 Task: Create a due date automation trigger when advanced on, 2 hours before a card is due add checklist without checklist "Resume".
Action: Mouse moved to (1069, 78)
Screenshot: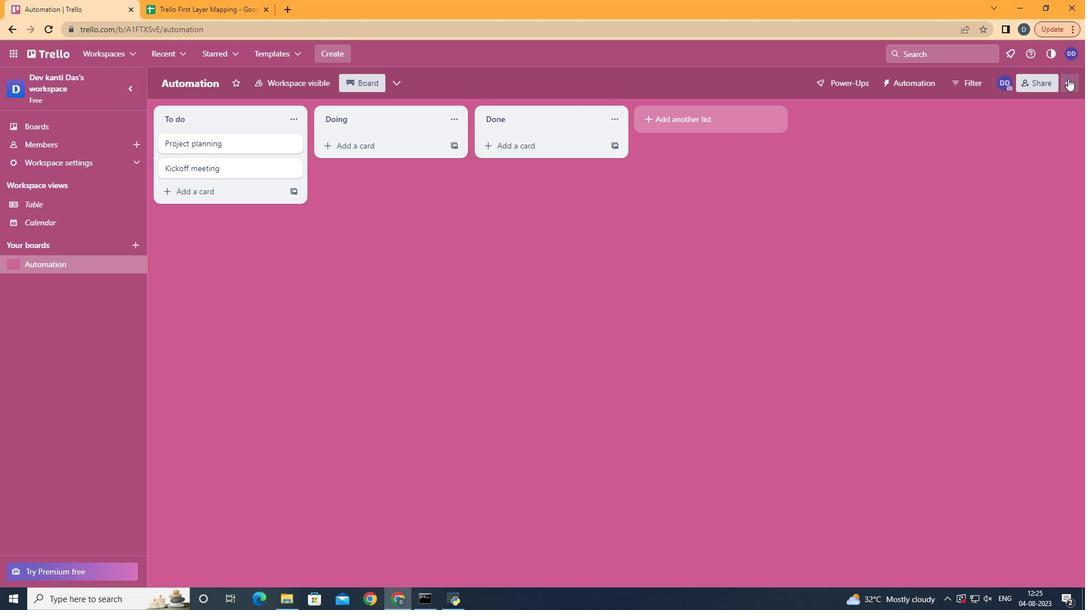 
Action: Mouse pressed left at (1069, 78)
Screenshot: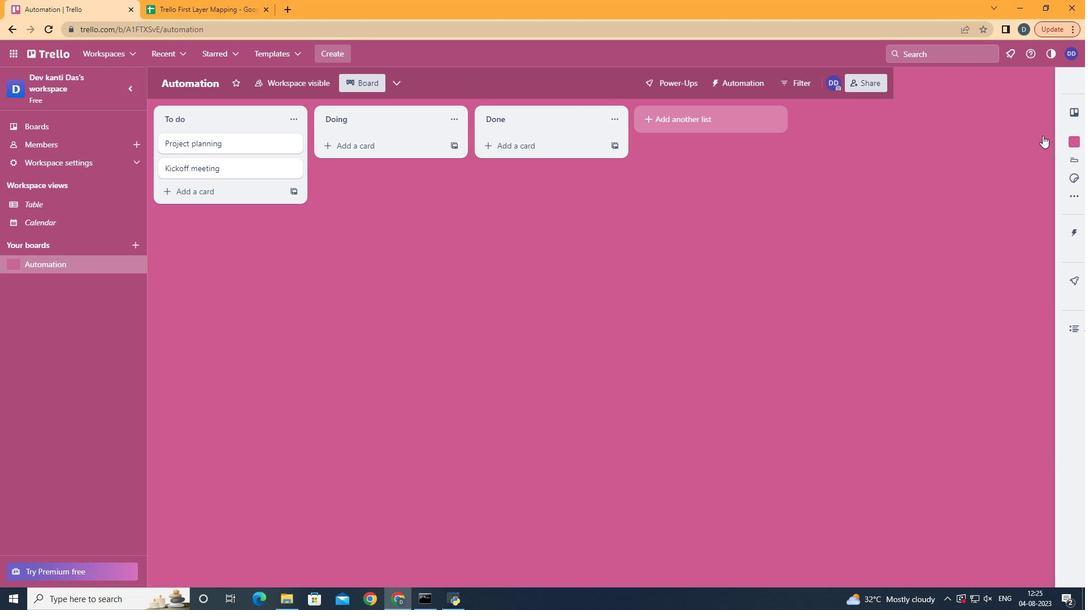 
Action: Mouse moved to (980, 243)
Screenshot: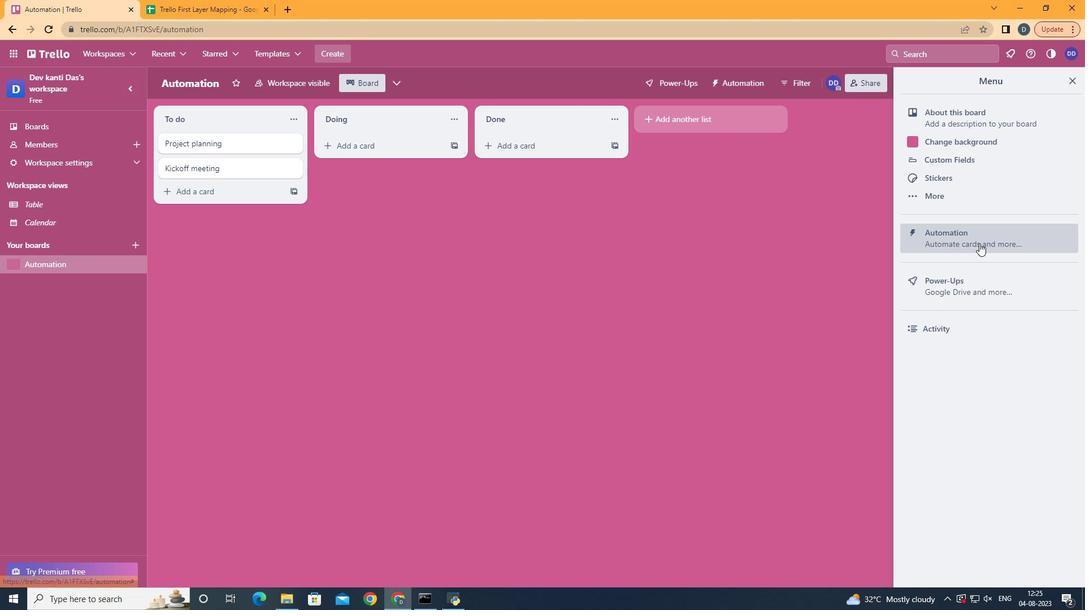 
Action: Mouse pressed left at (980, 243)
Screenshot: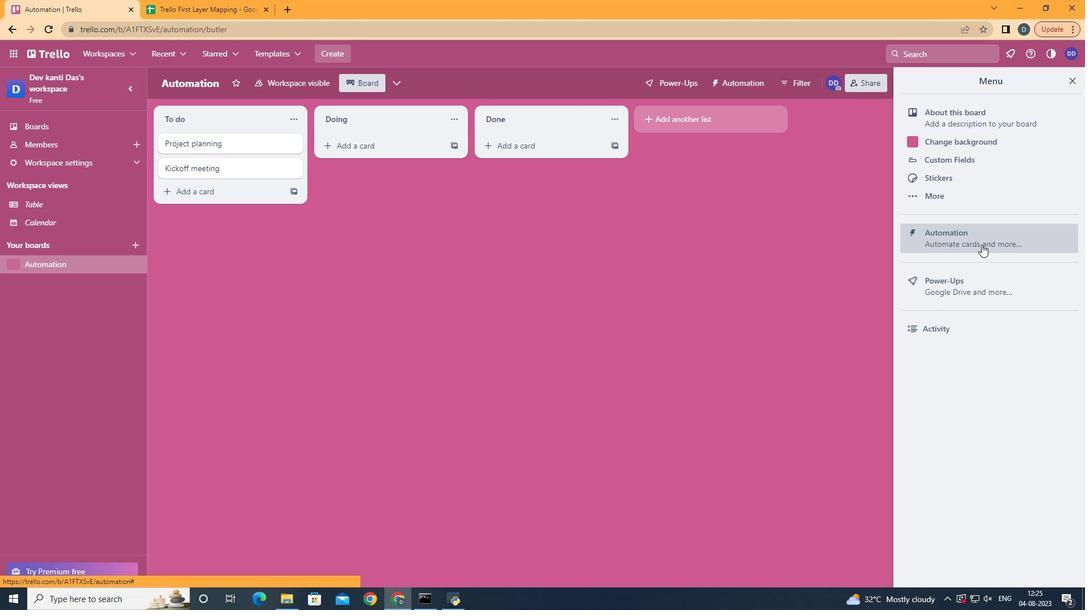 
Action: Mouse moved to (228, 220)
Screenshot: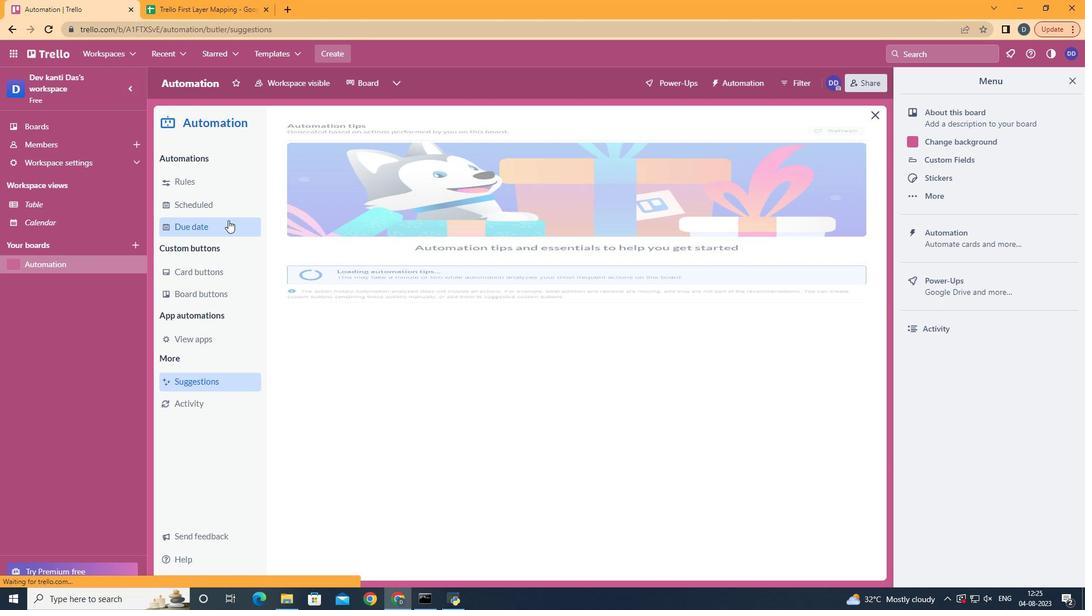 
Action: Mouse pressed left at (228, 220)
Screenshot: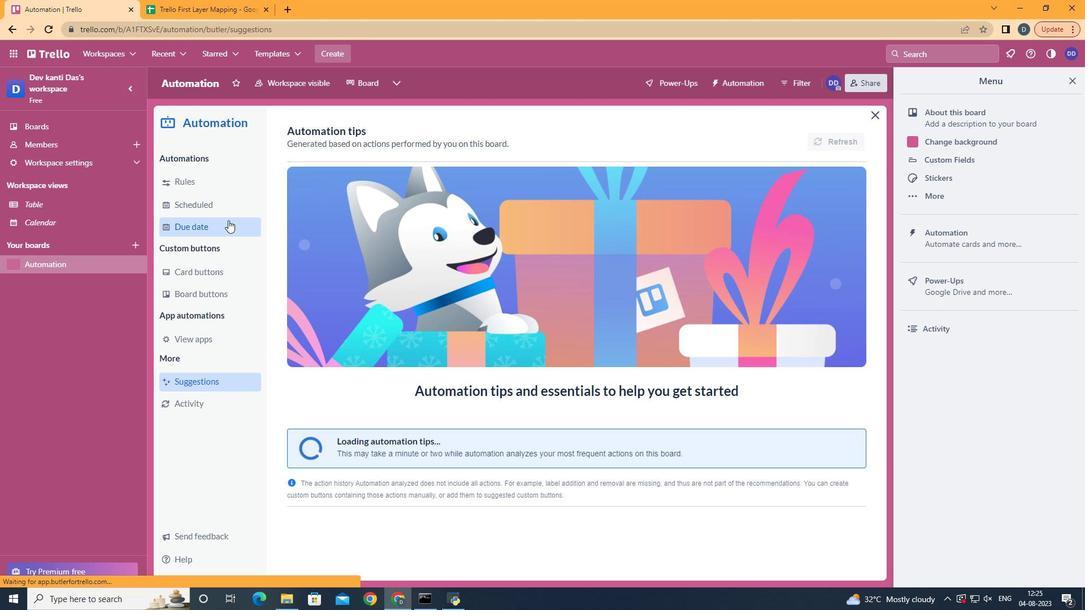 
Action: Mouse moved to (808, 130)
Screenshot: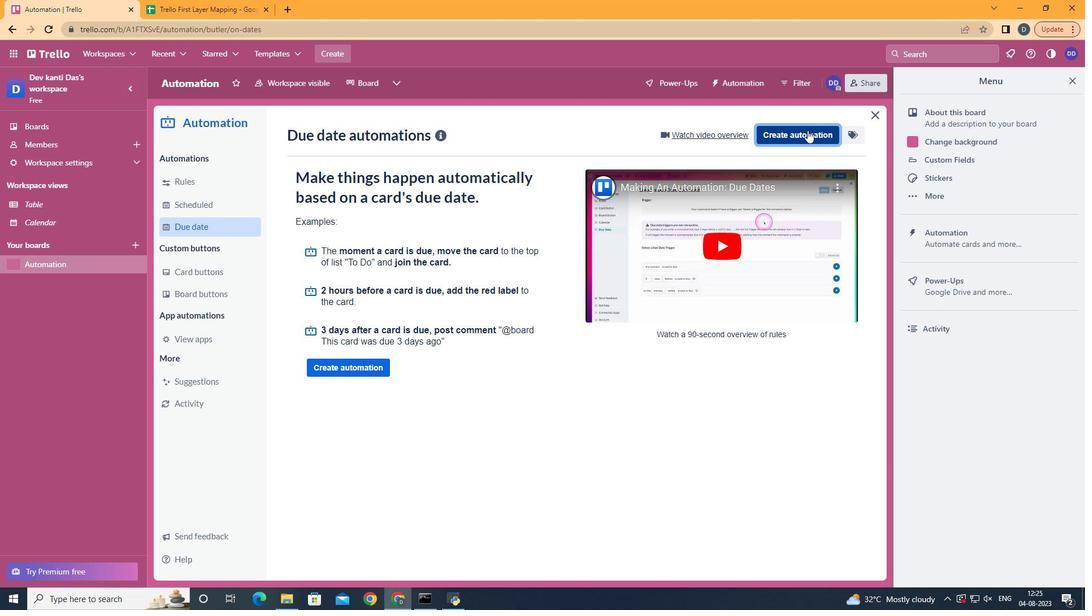 
Action: Mouse pressed left at (808, 130)
Screenshot: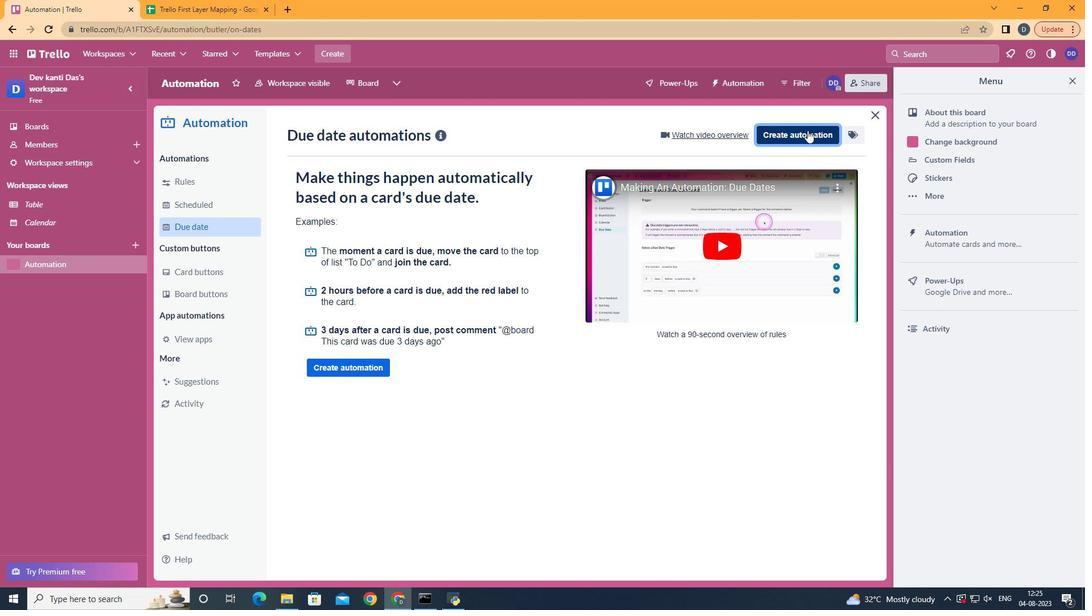 
Action: Mouse moved to (642, 233)
Screenshot: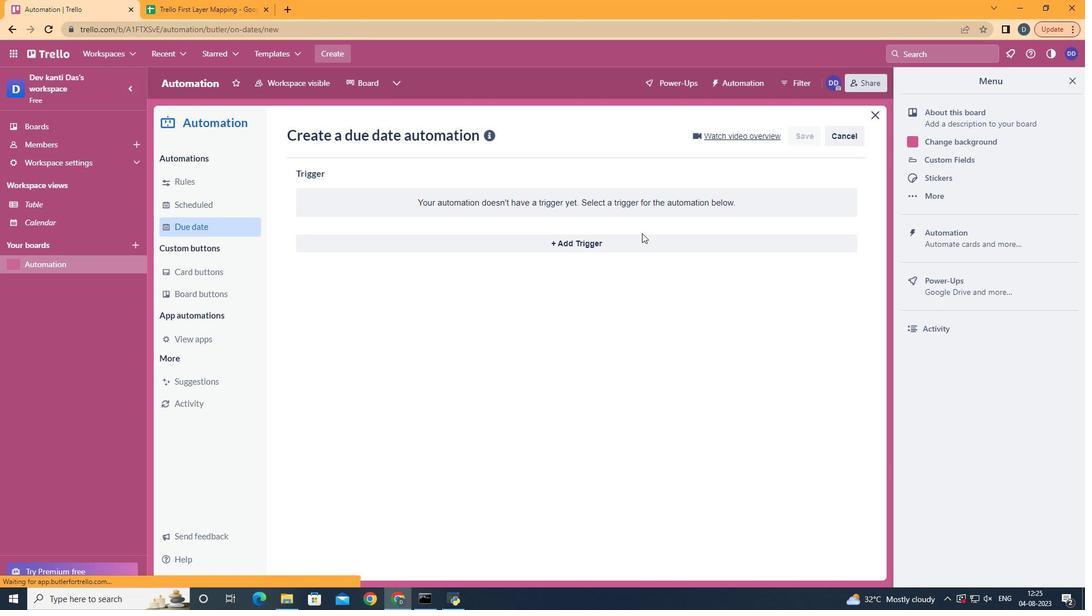 
Action: Mouse pressed left at (642, 233)
Screenshot: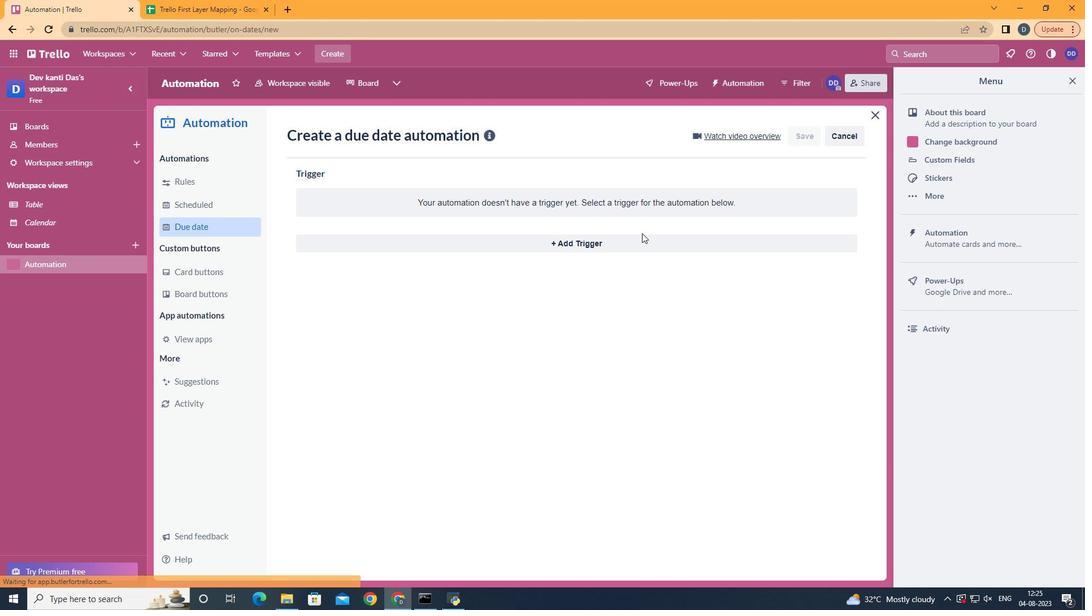 
Action: Mouse moved to (641, 238)
Screenshot: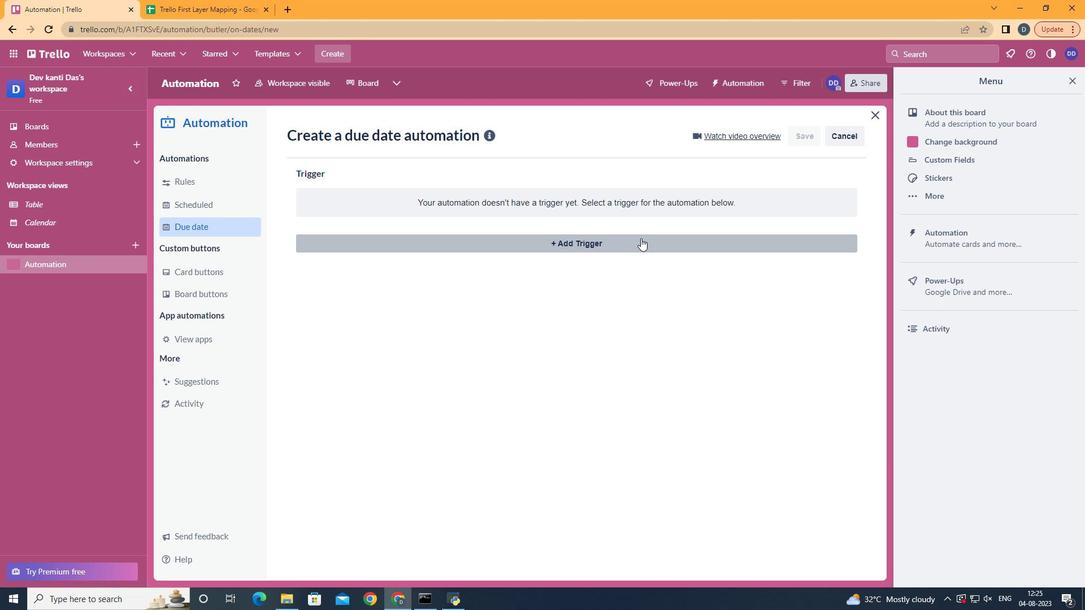 
Action: Mouse pressed left at (641, 238)
Screenshot: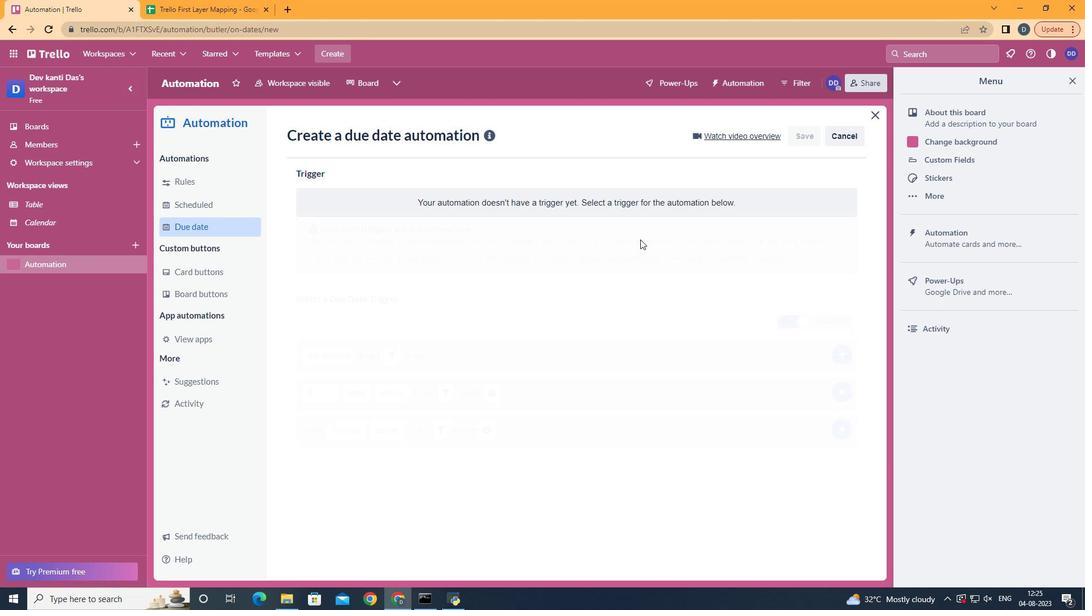 
Action: Mouse moved to (356, 485)
Screenshot: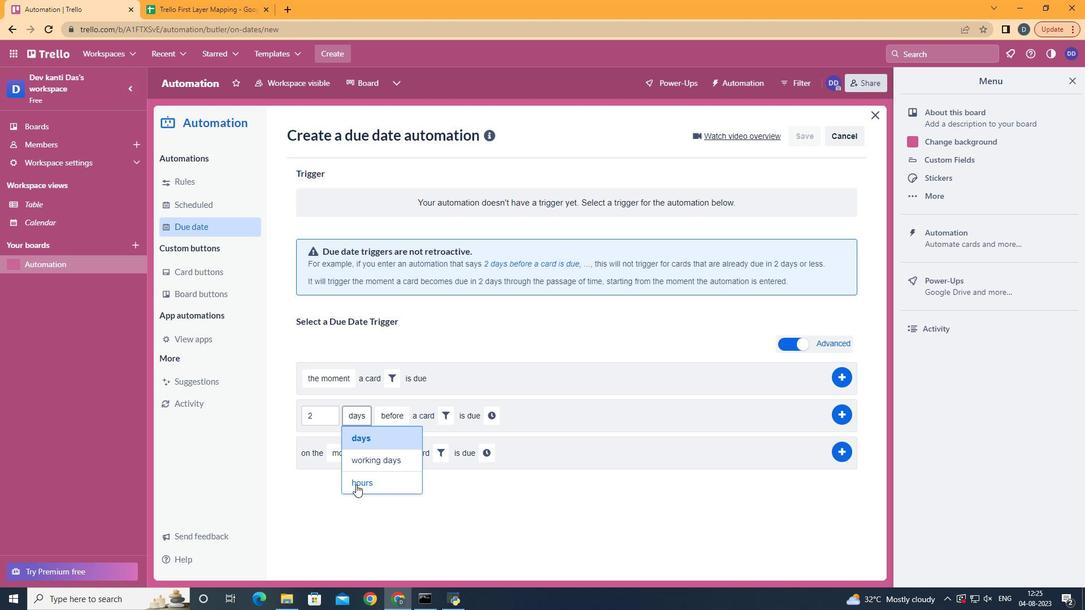 
Action: Mouse pressed left at (356, 485)
Screenshot: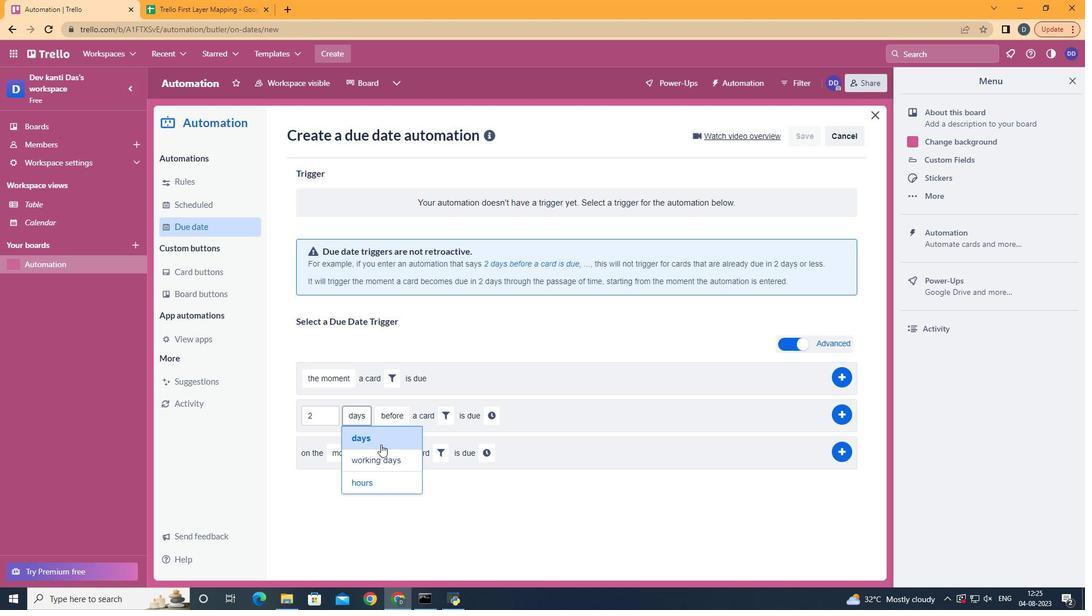 
Action: Mouse moved to (395, 433)
Screenshot: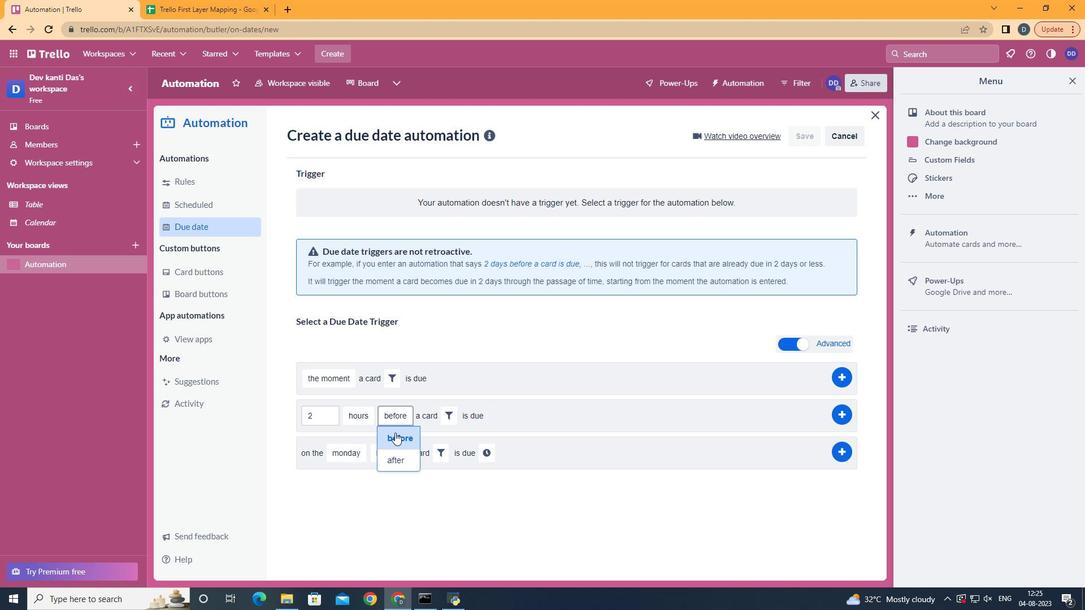 
Action: Mouse pressed left at (395, 433)
Screenshot: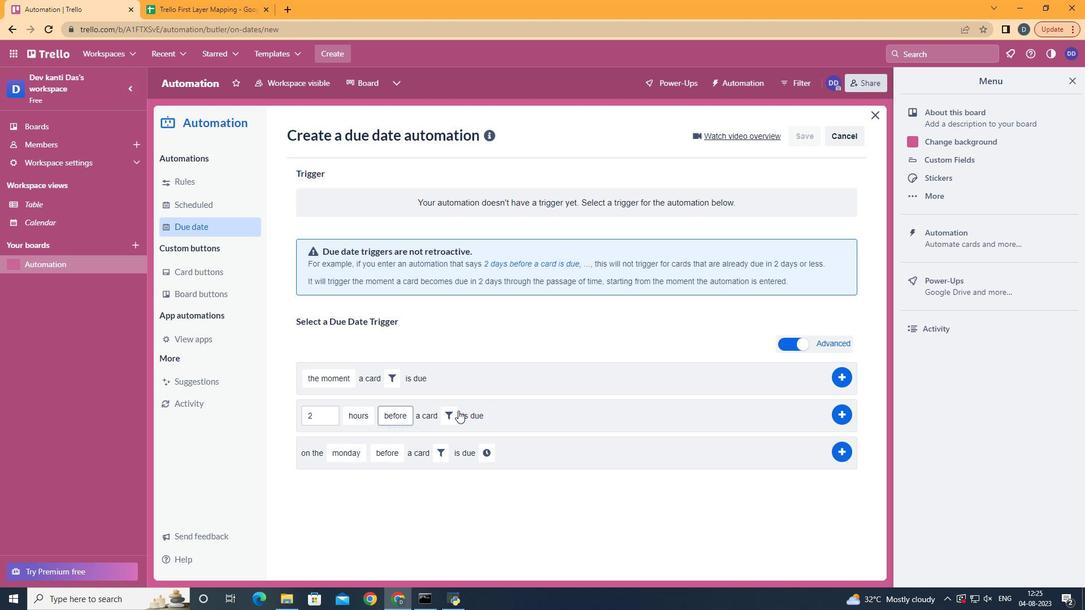 
Action: Mouse moved to (447, 420)
Screenshot: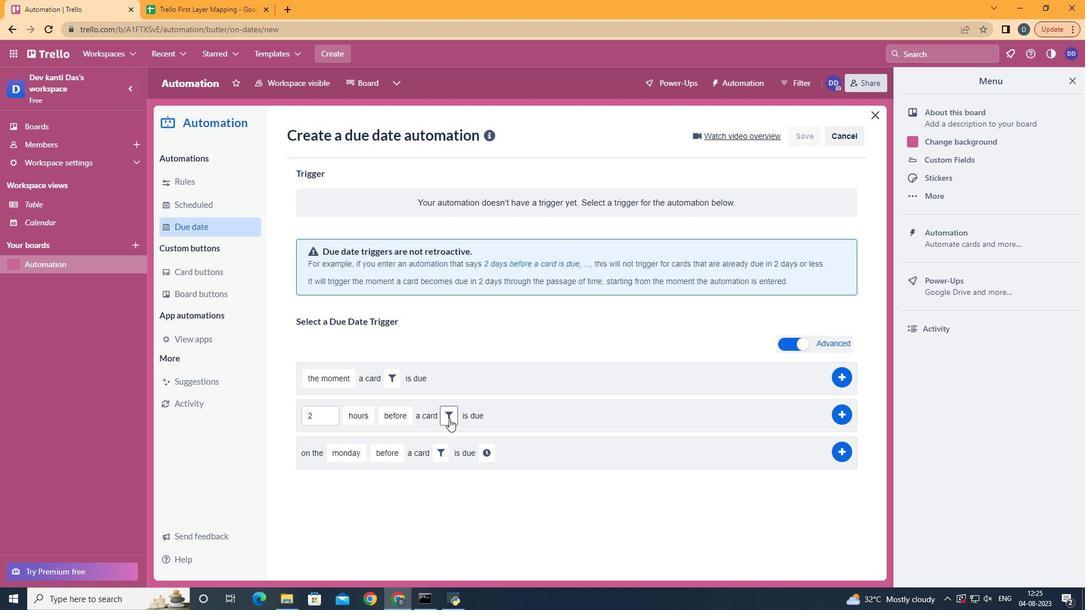 
Action: Mouse pressed left at (447, 420)
Screenshot: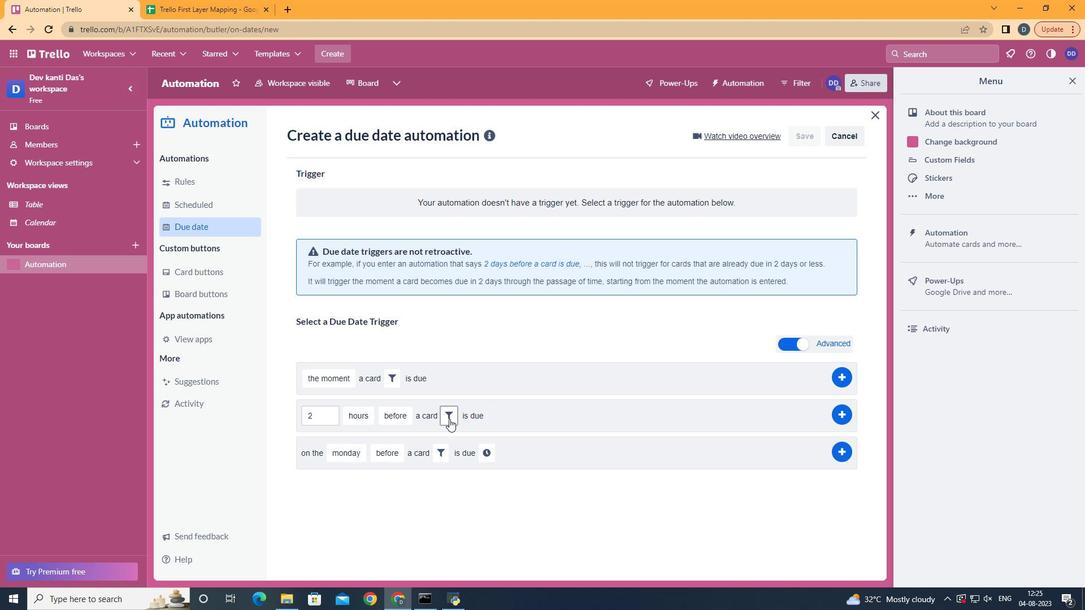 
Action: Mouse moved to (552, 453)
Screenshot: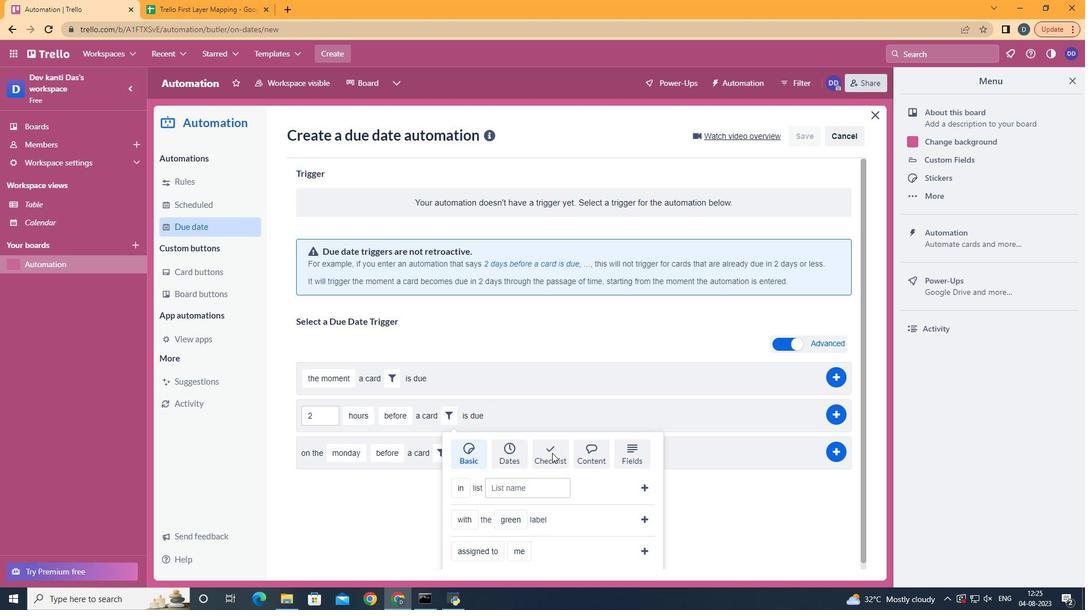 
Action: Mouse pressed left at (552, 453)
Screenshot: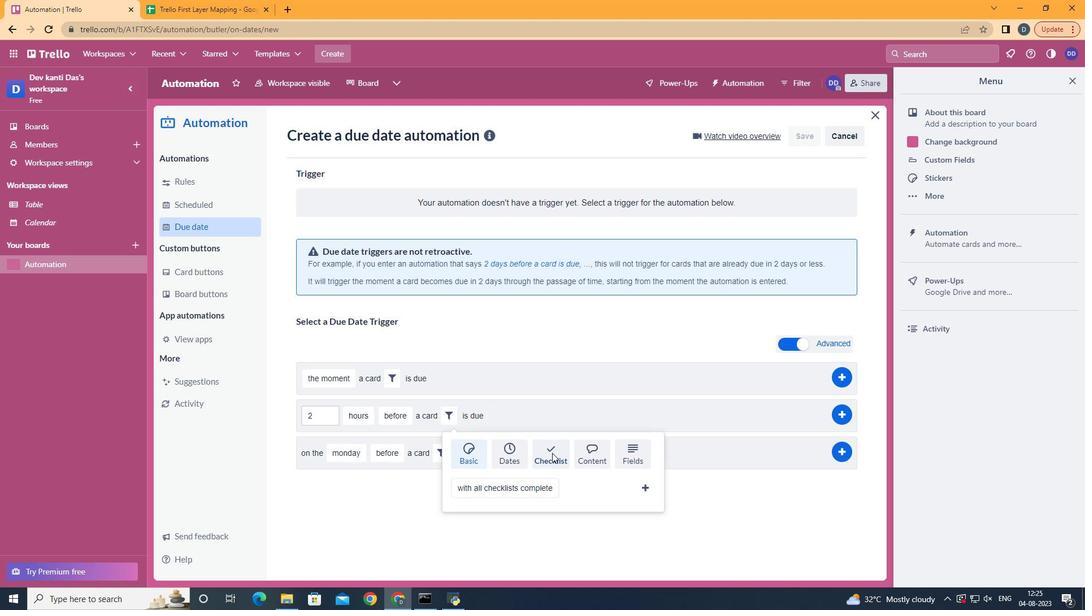 
Action: Mouse moved to (525, 444)
Screenshot: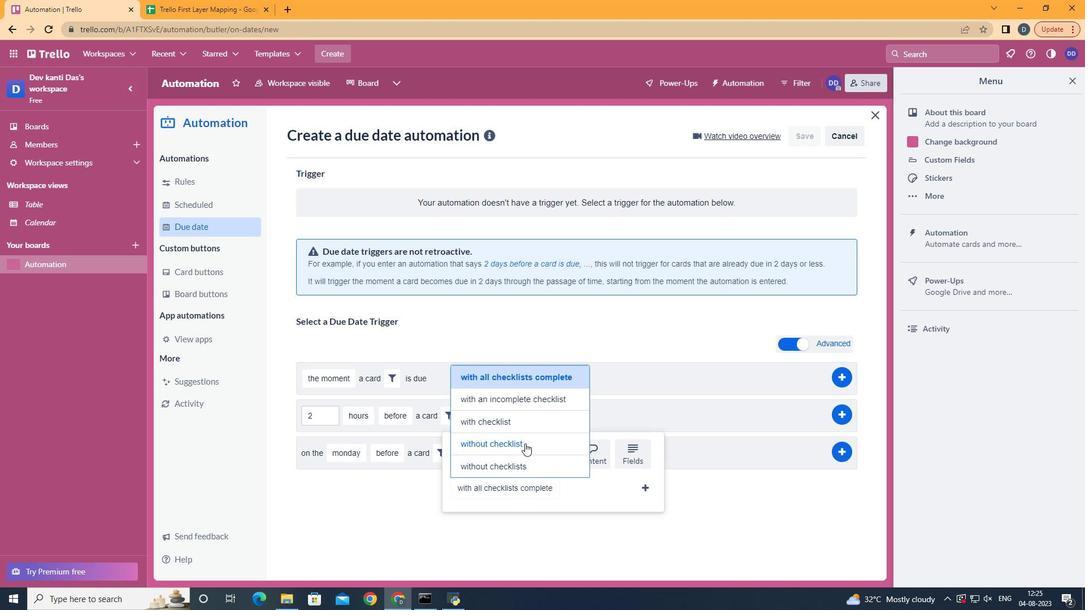 
Action: Mouse pressed left at (525, 444)
Screenshot: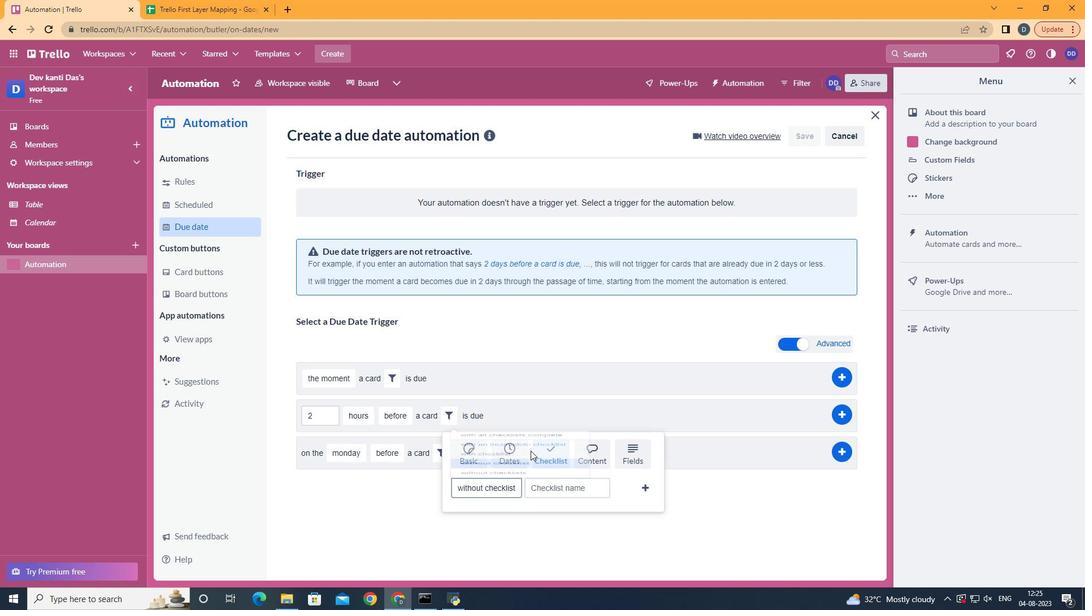
Action: Mouse moved to (568, 480)
Screenshot: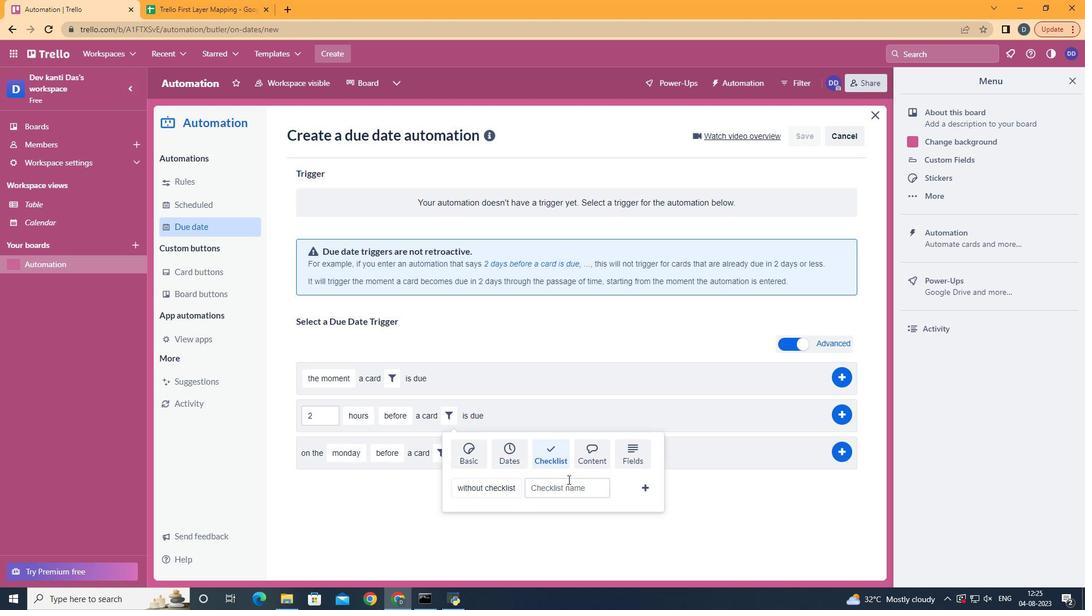 
Action: Mouse pressed left at (568, 480)
Screenshot: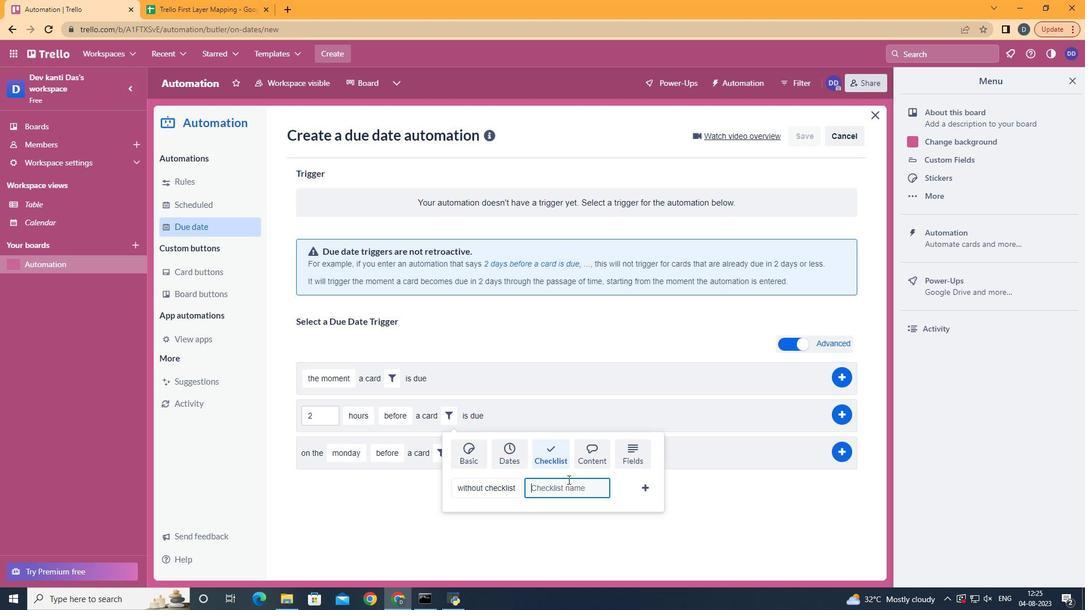 
Action: Key pressed <Key.shift>Resume
Screenshot: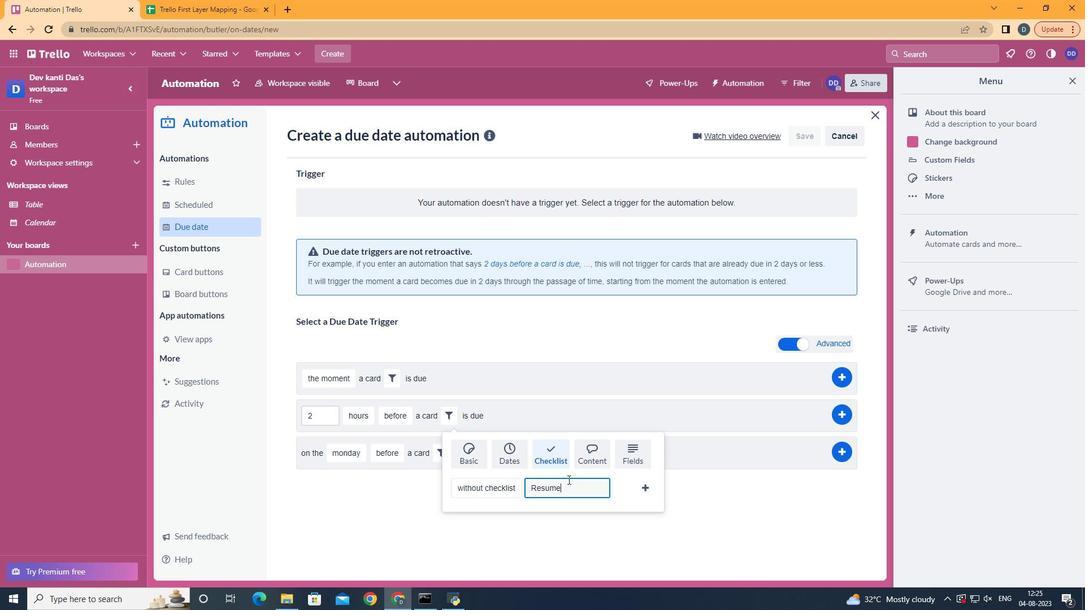 
Action: Mouse moved to (650, 493)
Screenshot: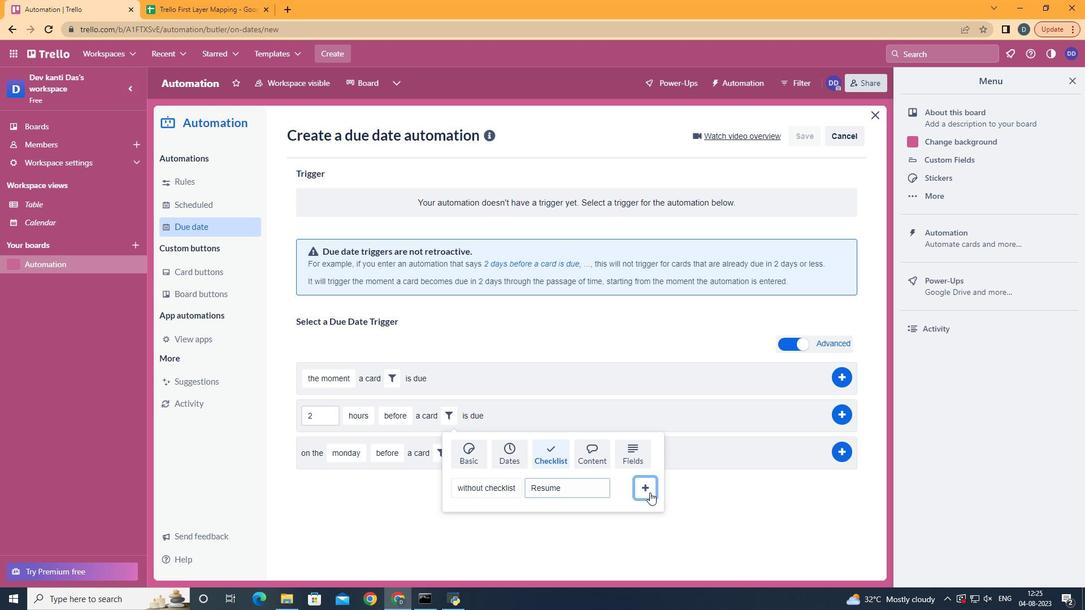 
Action: Mouse pressed left at (650, 493)
Screenshot: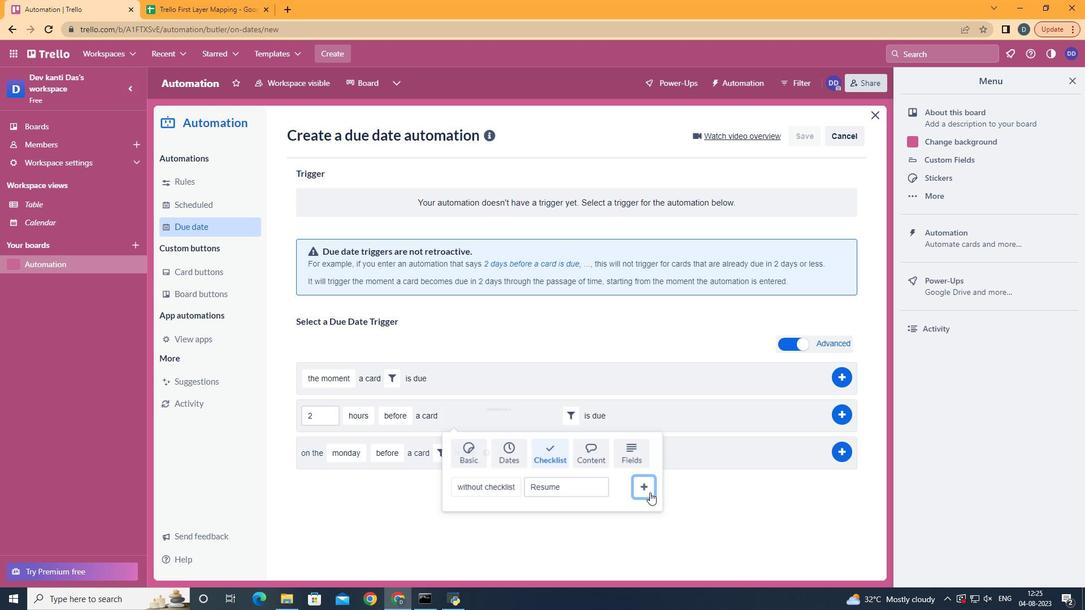 
Action: Mouse moved to (834, 420)
Screenshot: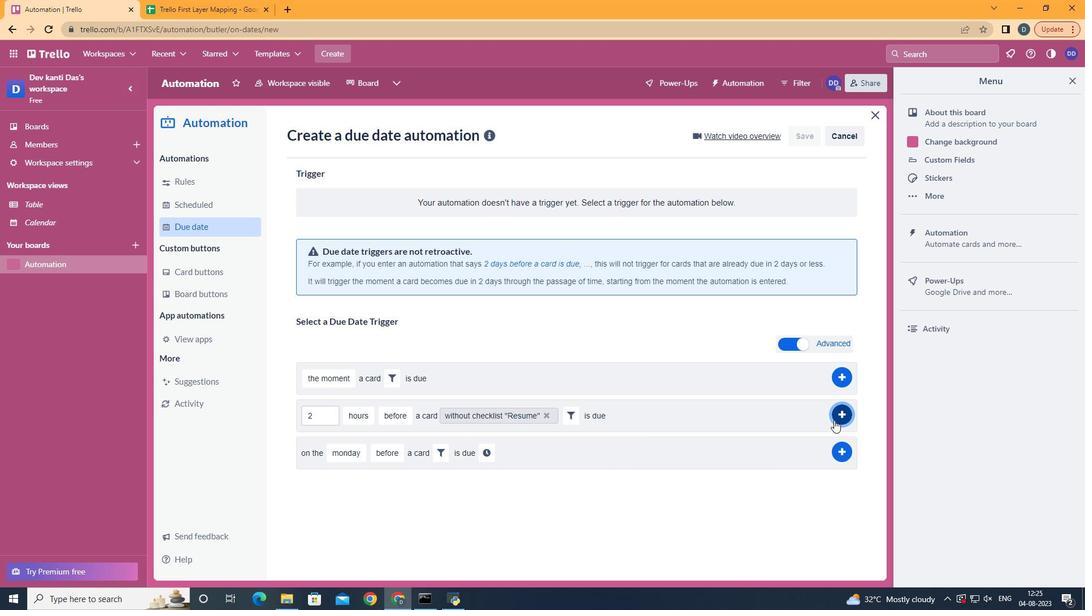 
Action: Mouse pressed left at (834, 420)
Screenshot: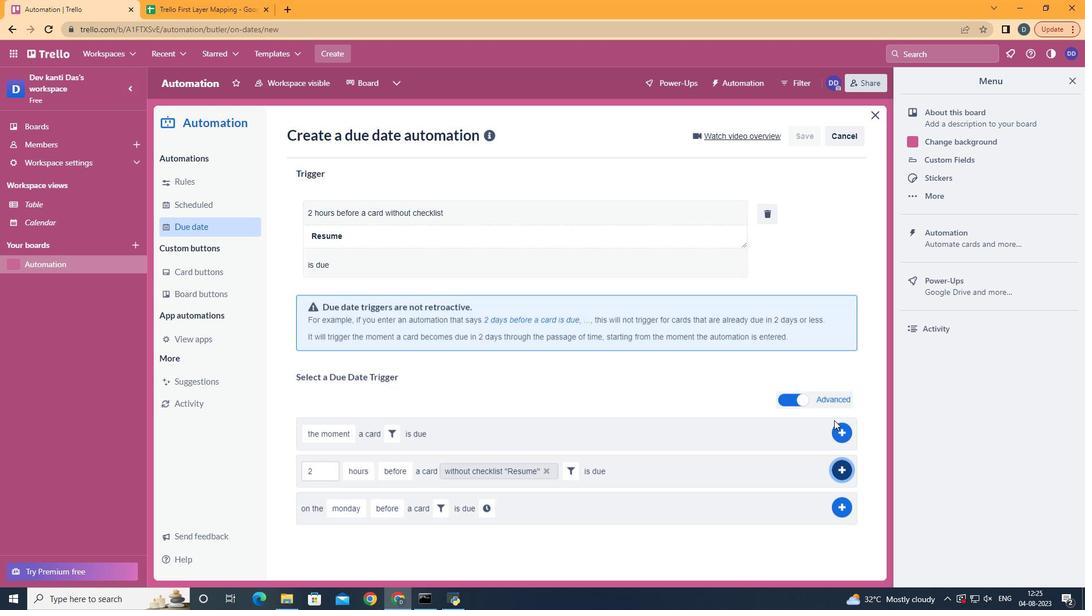 
Action: Mouse moved to (496, 248)
Screenshot: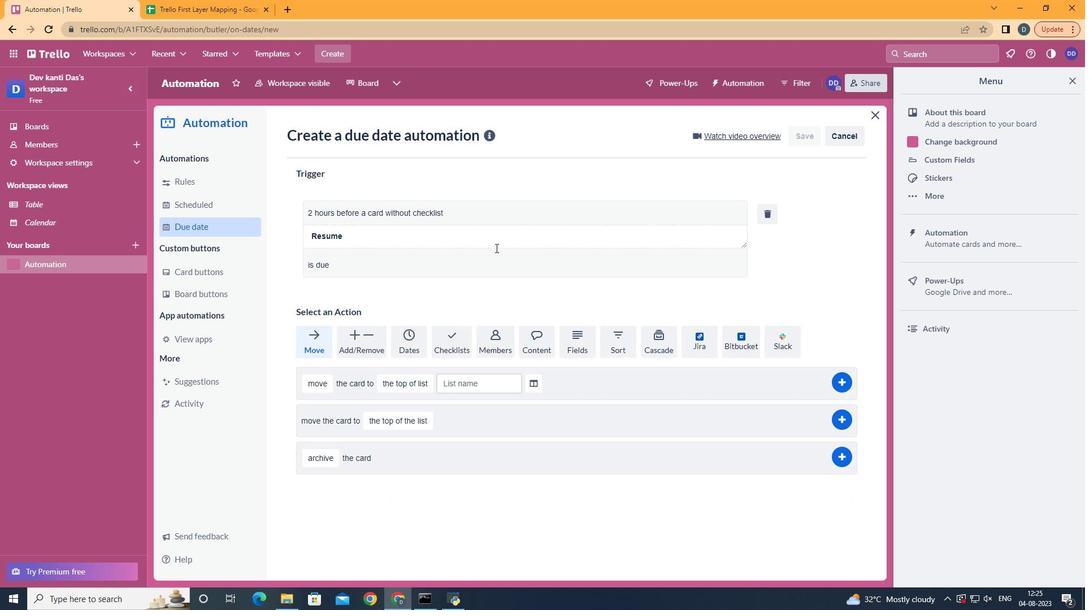 
